 Task: Select Create Service
Action: Mouse moved to (245, 196)
Screenshot: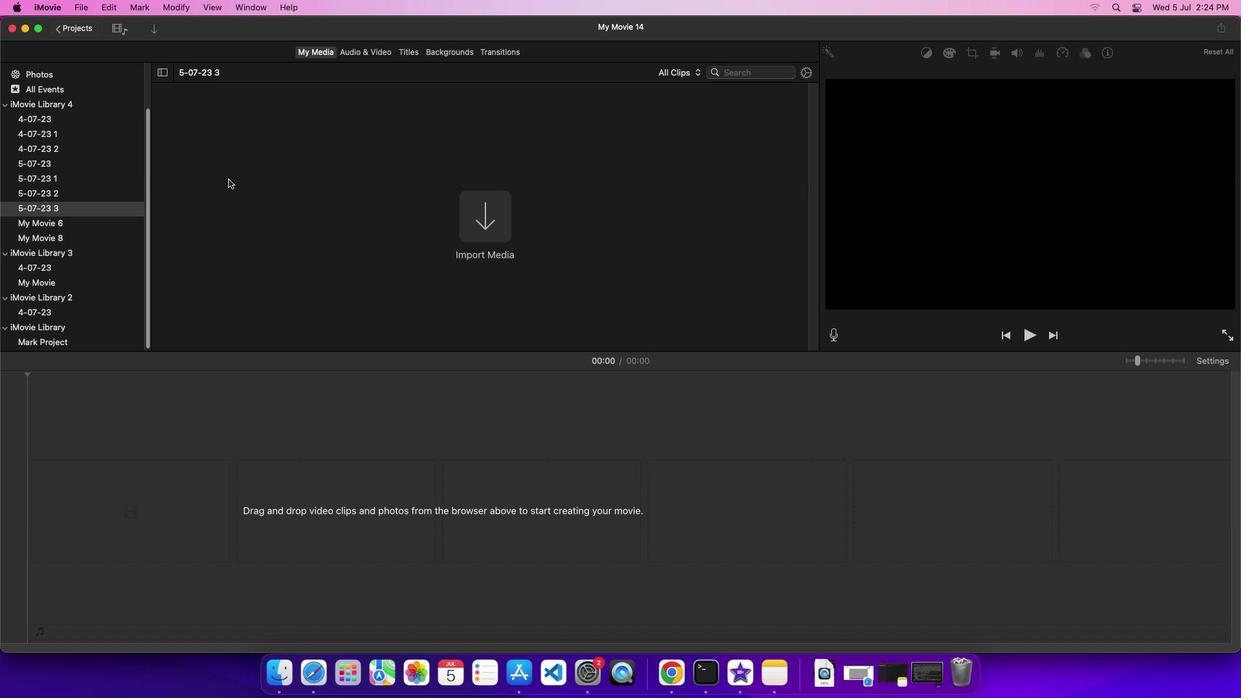 
Action: Mouse pressed left at (245, 196)
Screenshot: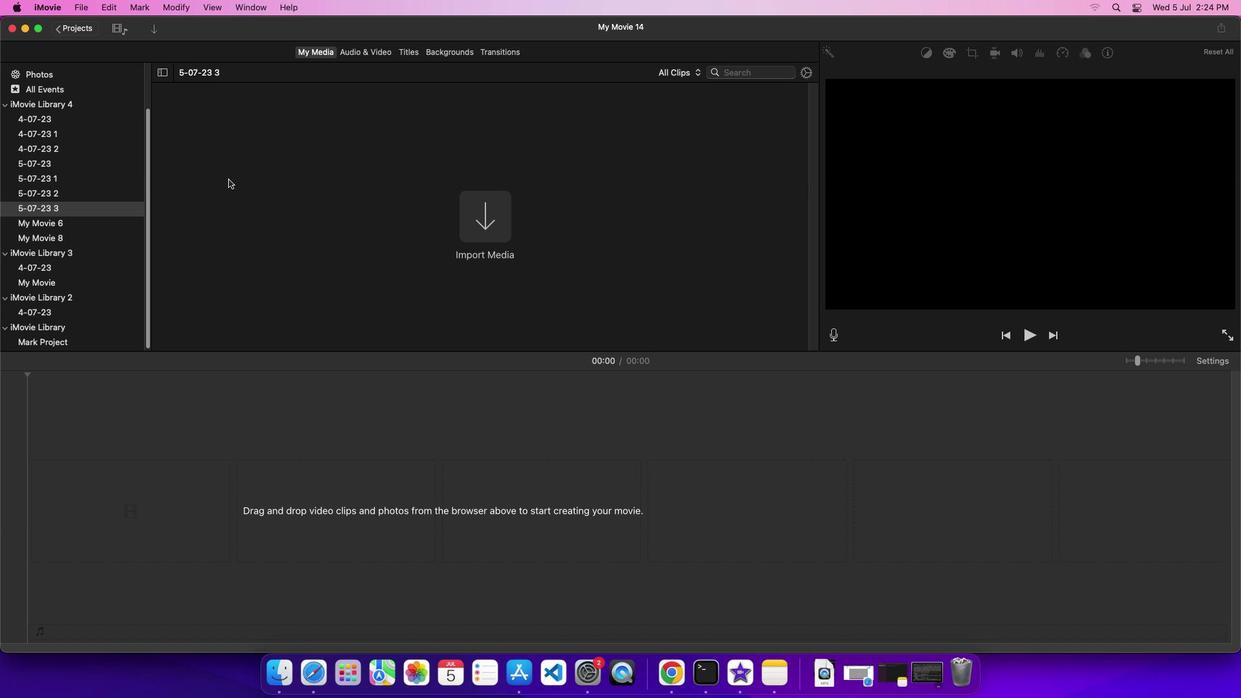 
Action: Mouse moved to (62, 23)
Screenshot: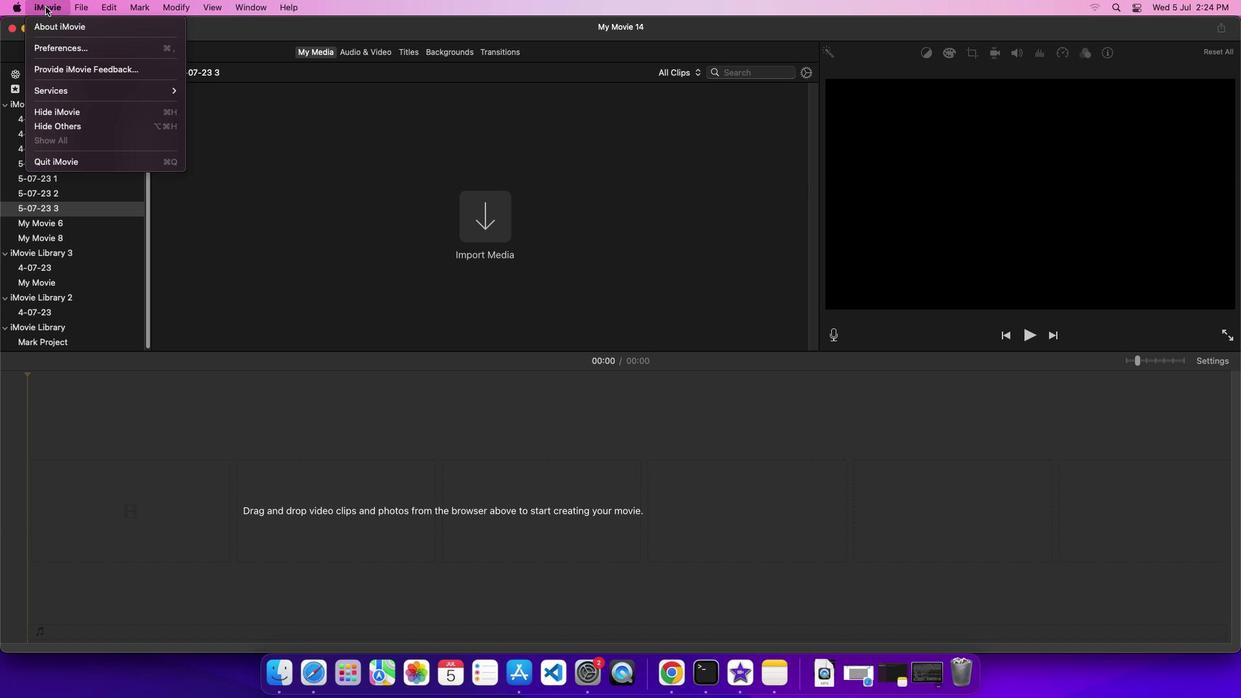 
Action: Mouse pressed left at (62, 23)
Screenshot: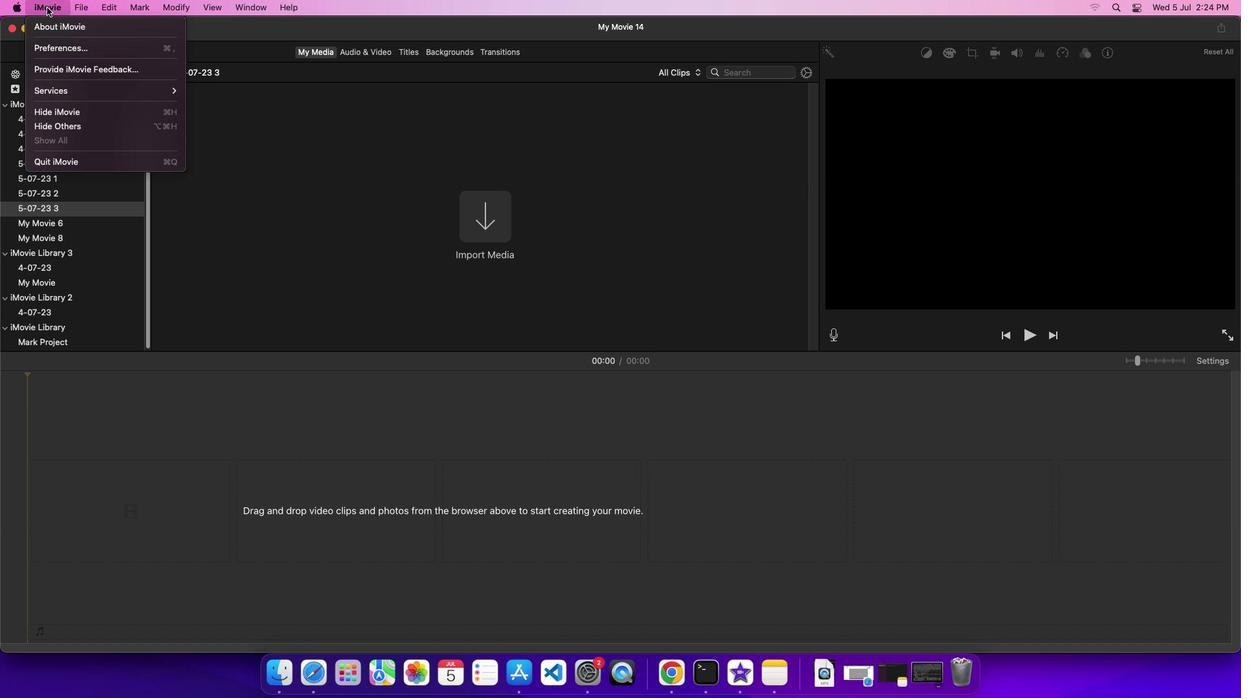 
Action: Mouse moved to (83, 105)
Screenshot: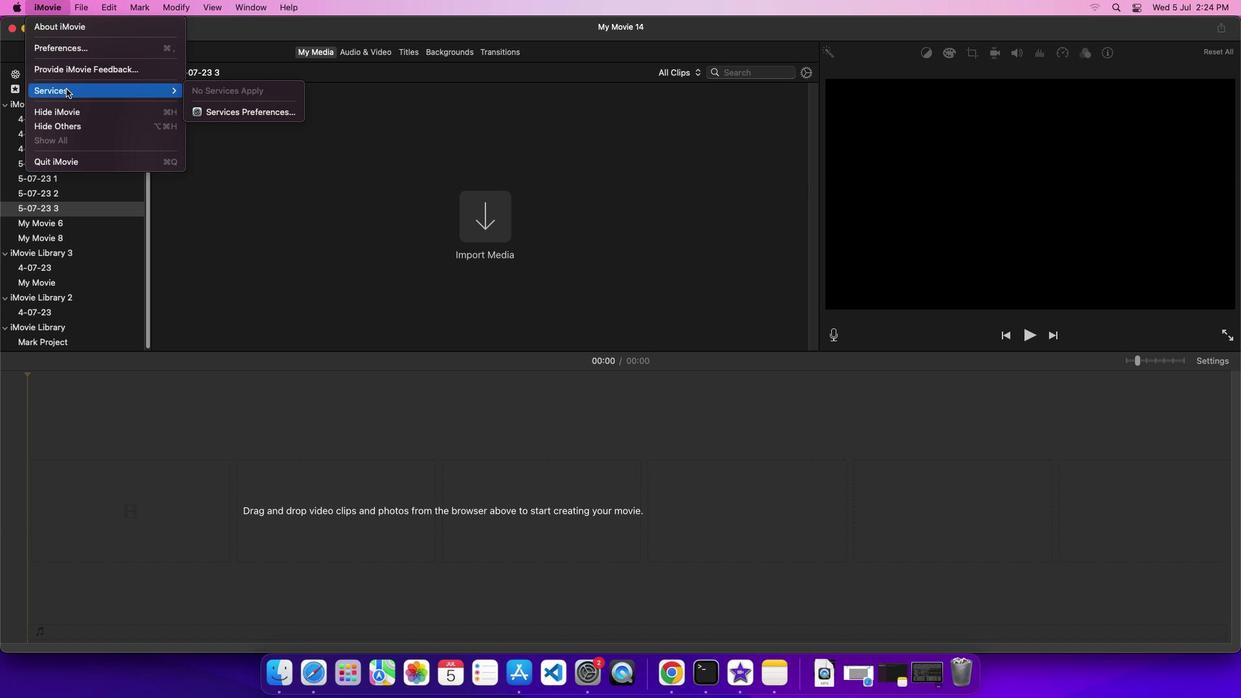
Action: Mouse pressed left at (83, 105)
Screenshot: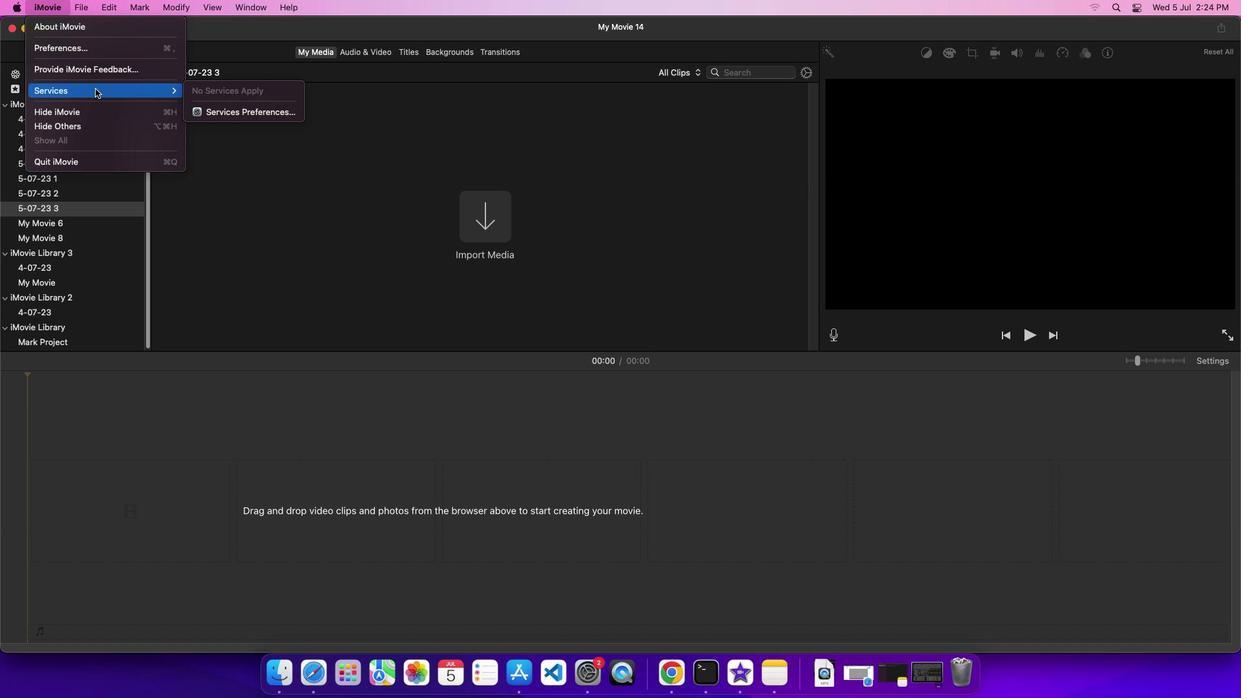 
Action: Mouse moved to (238, 127)
Screenshot: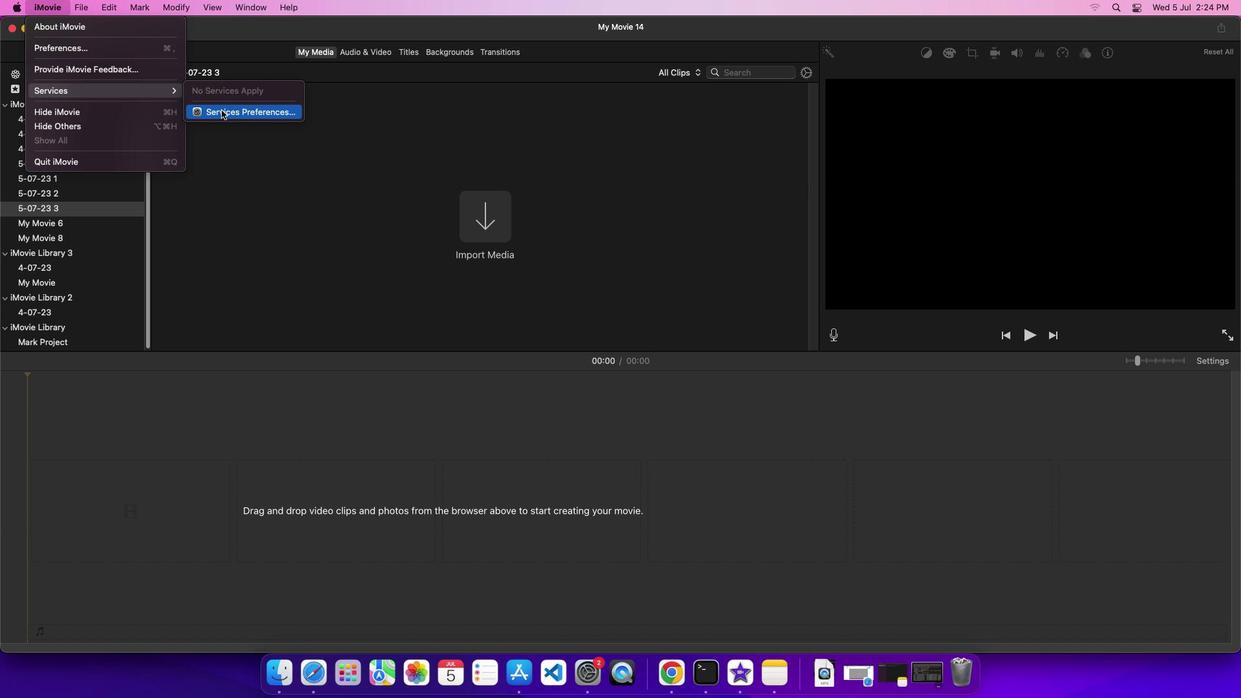 
Action: Mouse pressed left at (238, 127)
Screenshot: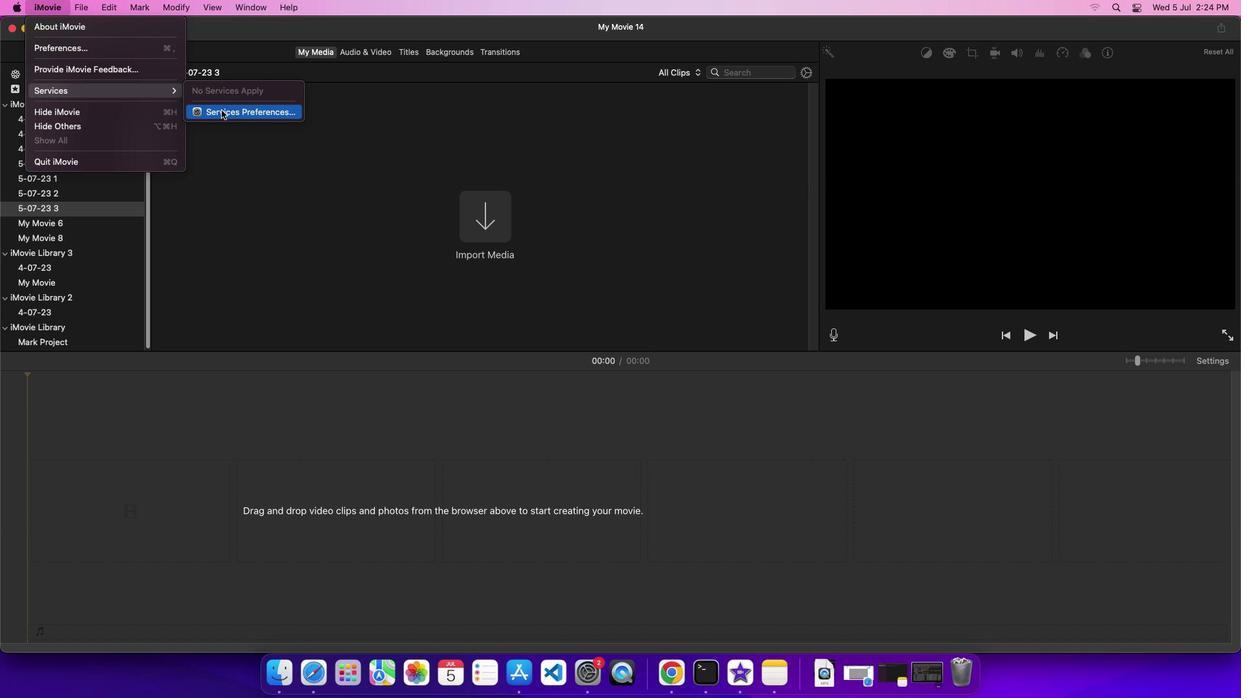 
Action: Mouse moved to (776, 305)
Screenshot: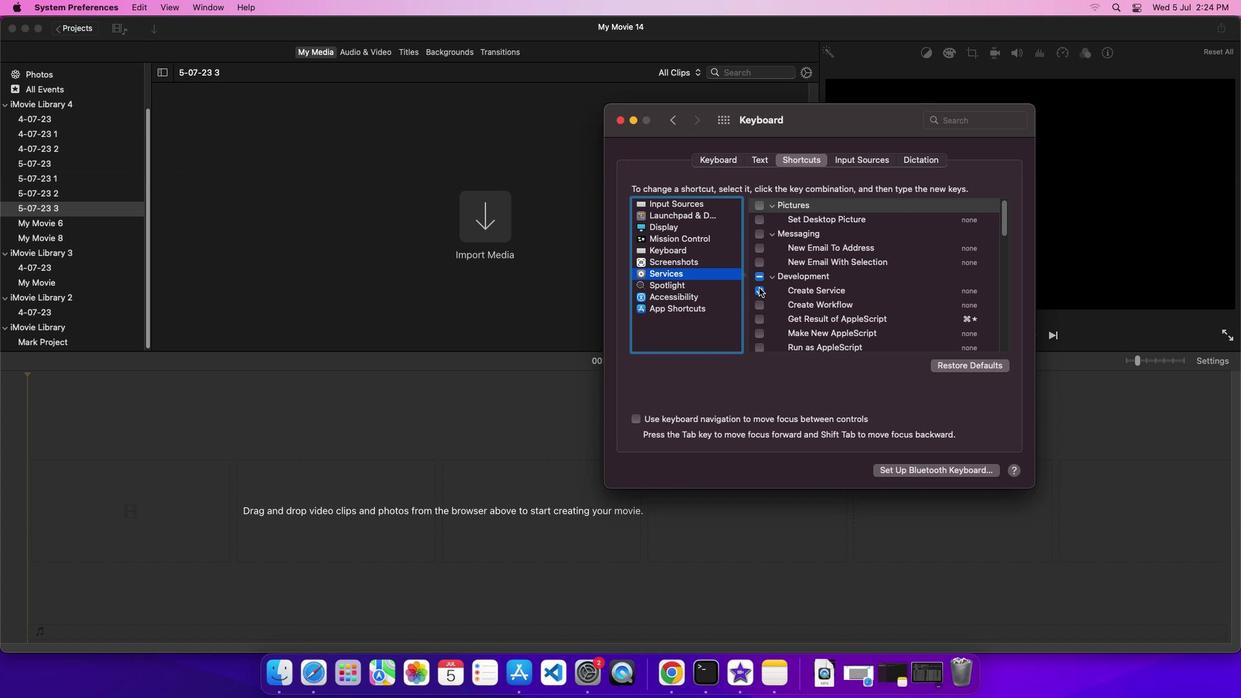 
Action: Mouse pressed left at (776, 305)
Screenshot: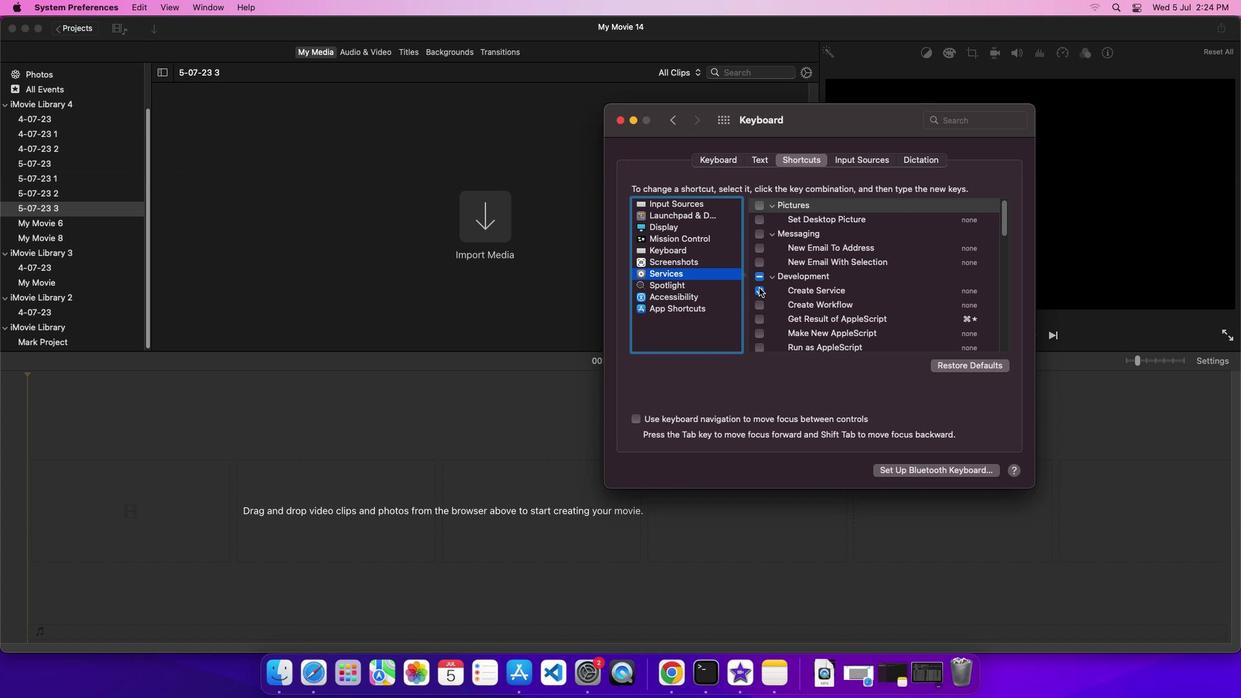 
Action: Mouse moved to (804, 323)
Screenshot: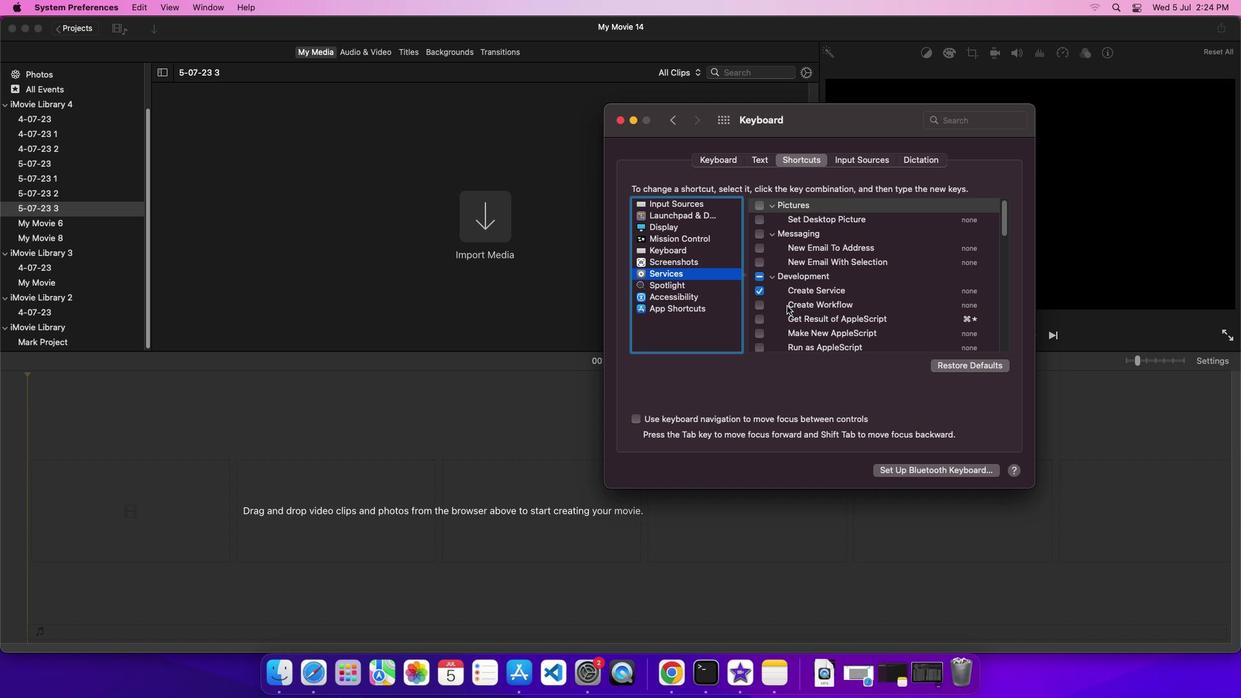 
